 Task: Clear the formatting of the text "Smile is tax-free".
Action: Mouse moved to (442, 188)
Screenshot: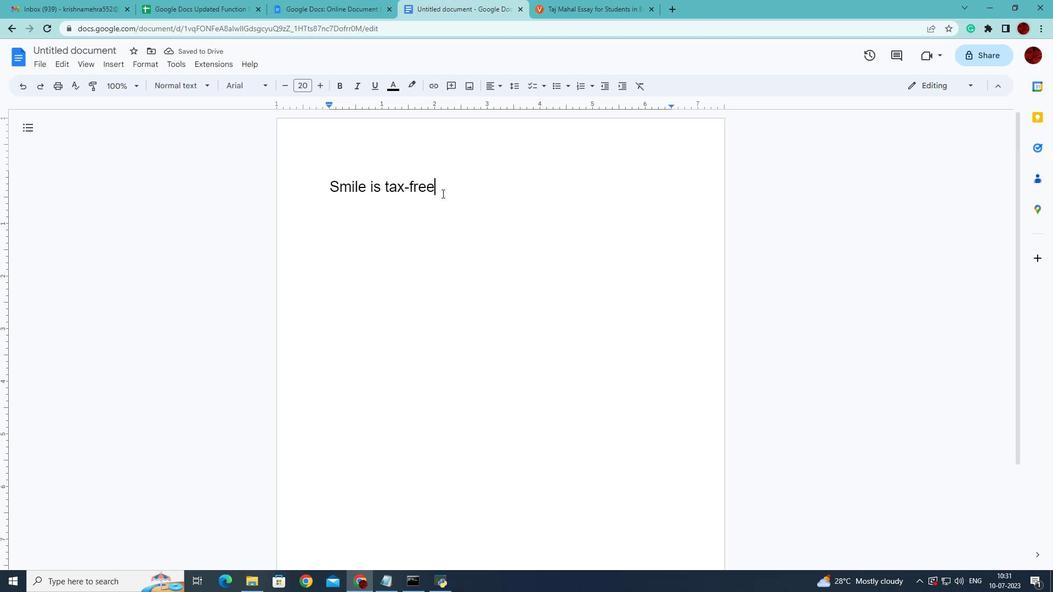 
Action: Mouse pressed left at (442, 188)
Screenshot: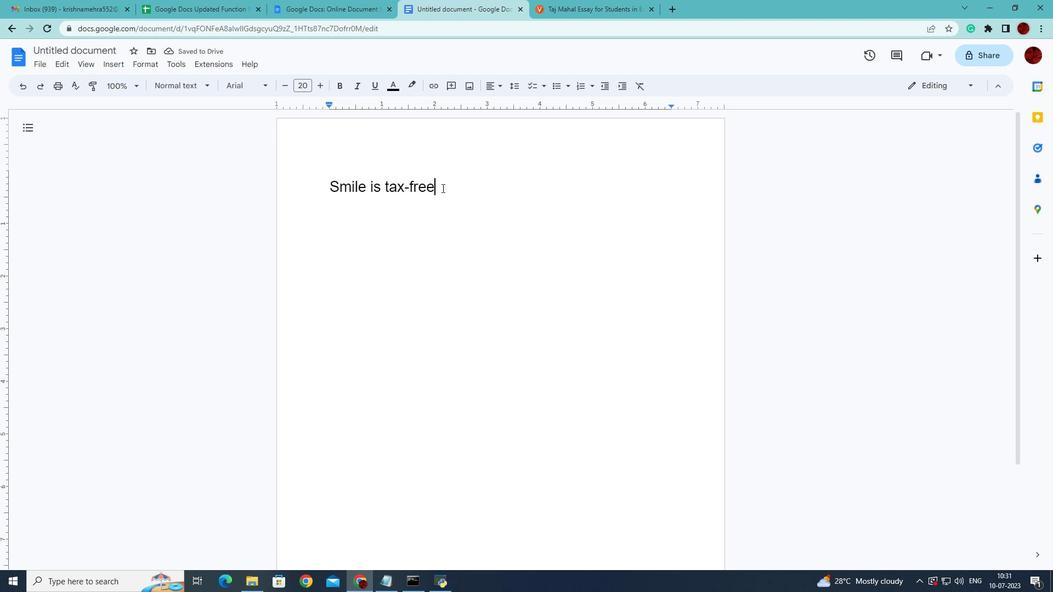 
Action: Mouse moved to (642, 86)
Screenshot: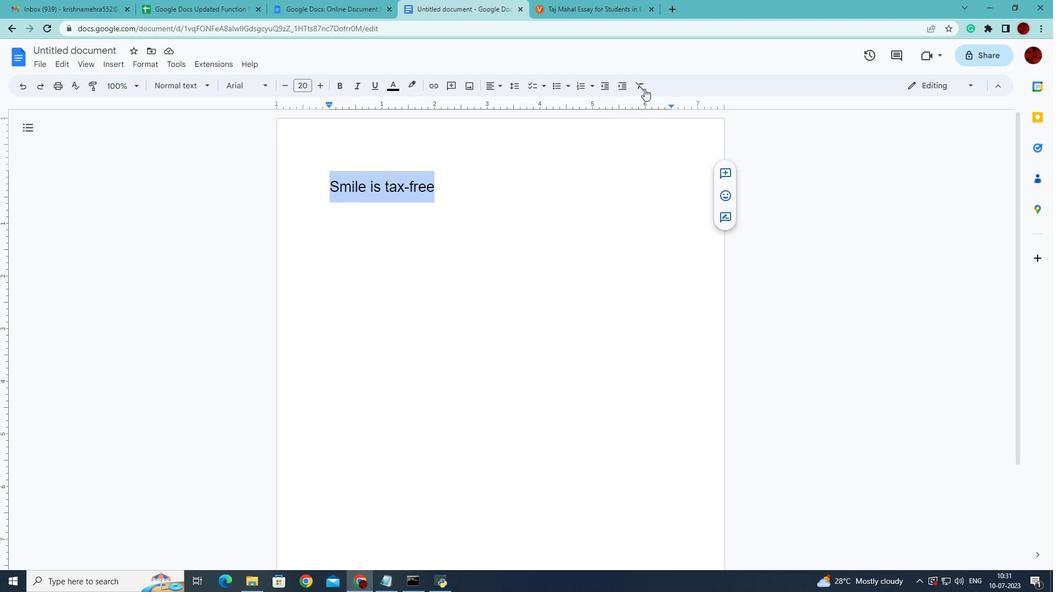 
Action: Mouse pressed left at (642, 86)
Screenshot: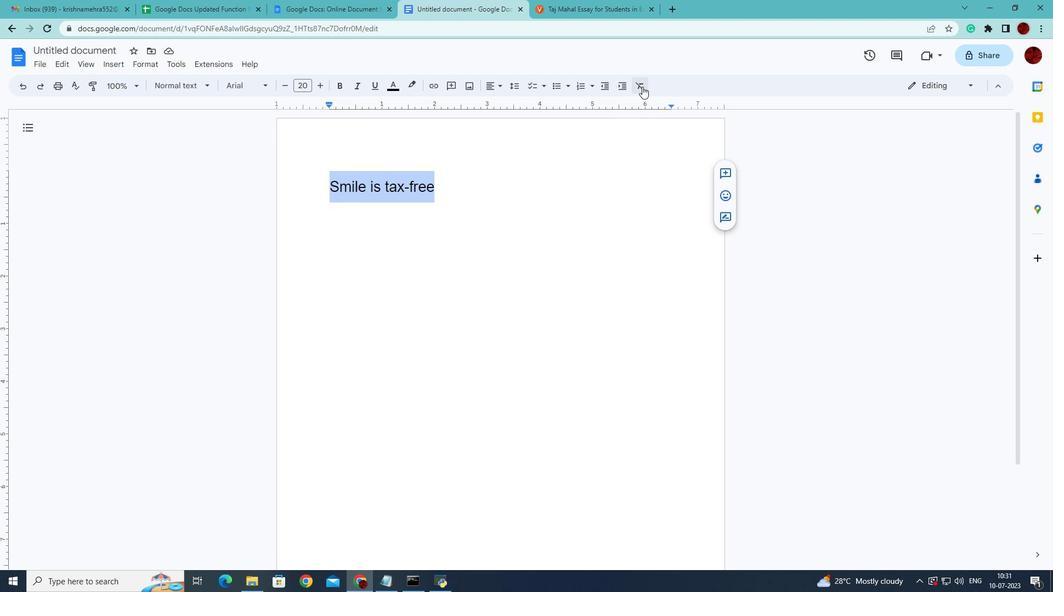 
